 Task: Move the task Upgrade and migrate company quality management to a cloud-based solution to the section Done in the project BroaderPath and filter the tasks in the project by Incomplete tasks
Action: Mouse moved to (457, 184)
Screenshot: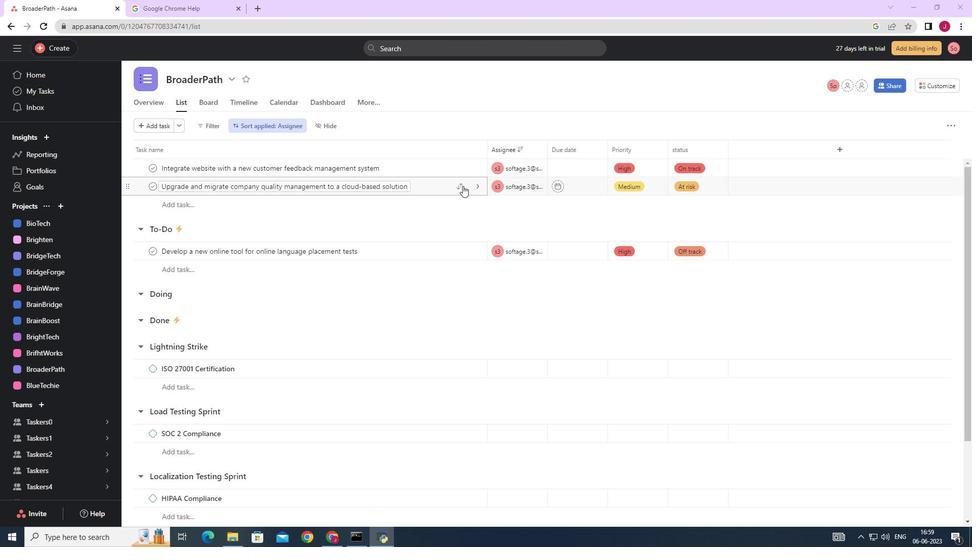 
Action: Mouse pressed left at (457, 184)
Screenshot: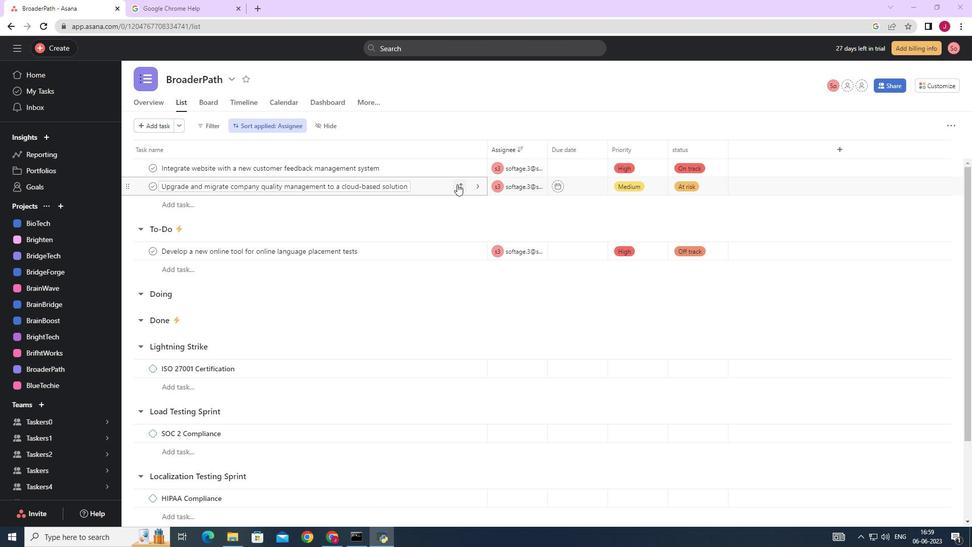 
Action: Mouse moved to (392, 280)
Screenshot: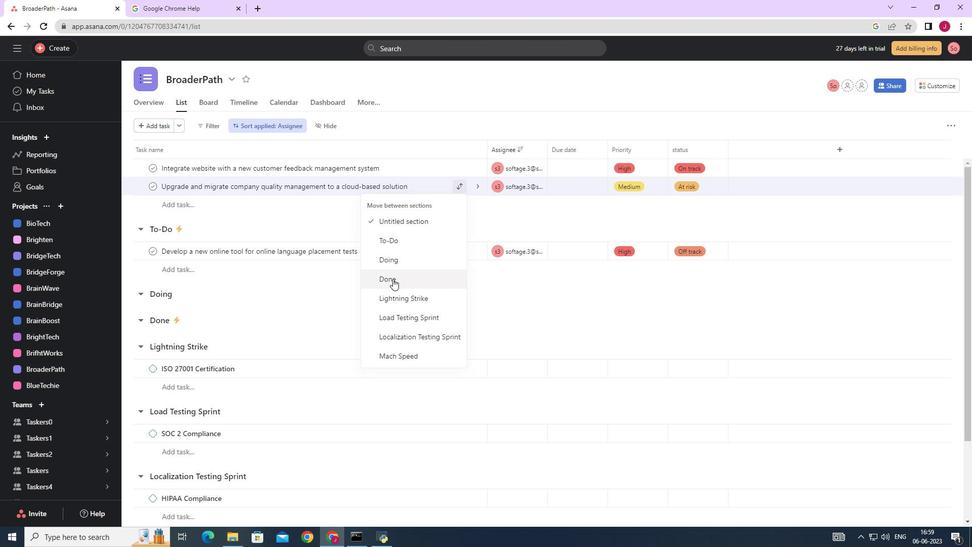
Action: Mouse pressed left at (392, 280)
Screenshot: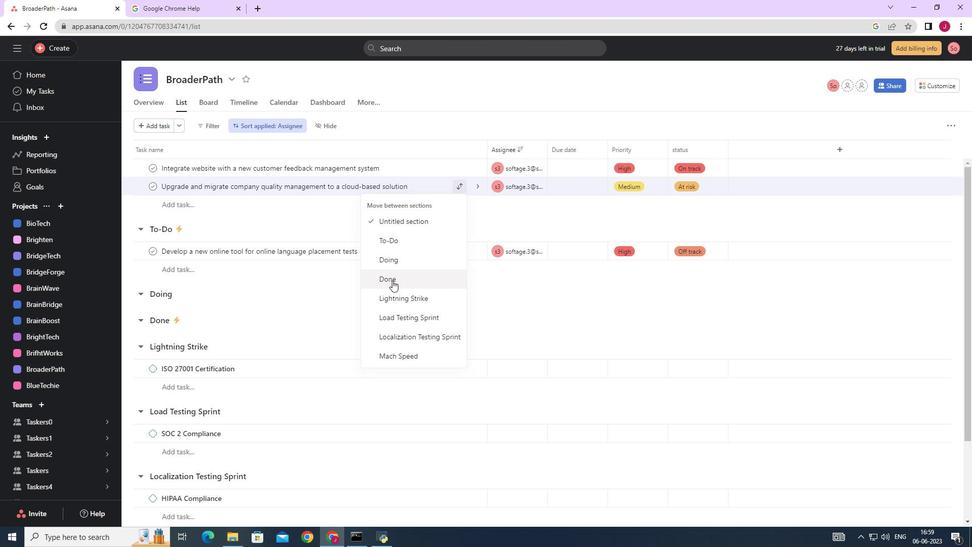
Action: Mouse moved to (209, 123)
Screenshot: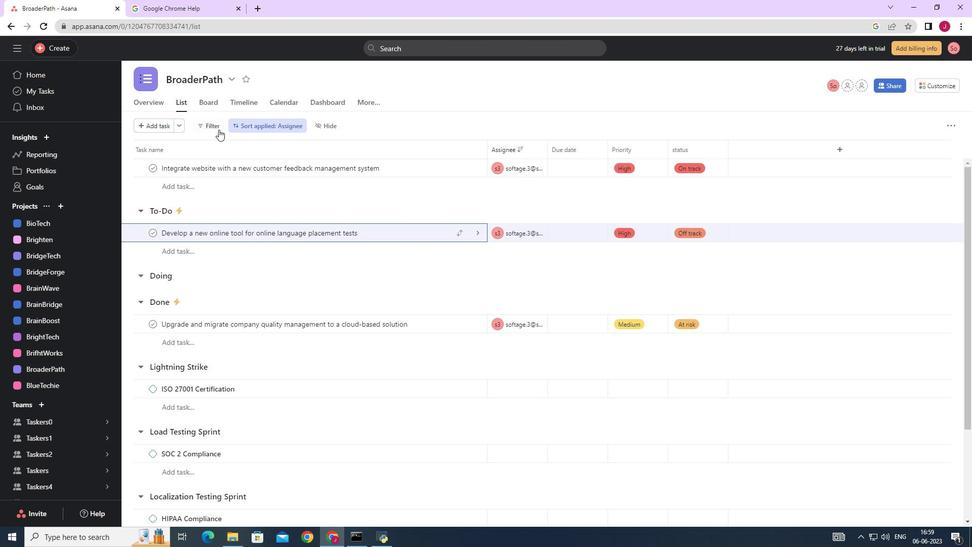 
Action: Mouse pressed left at (209, 123)
Screenshot: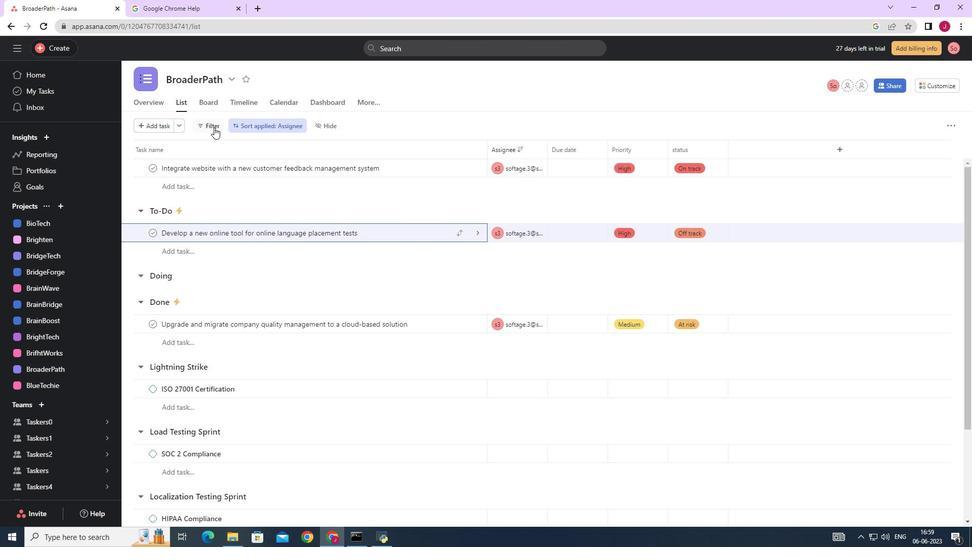 
Action: Mouse moved to (244, 164)
Screenshot: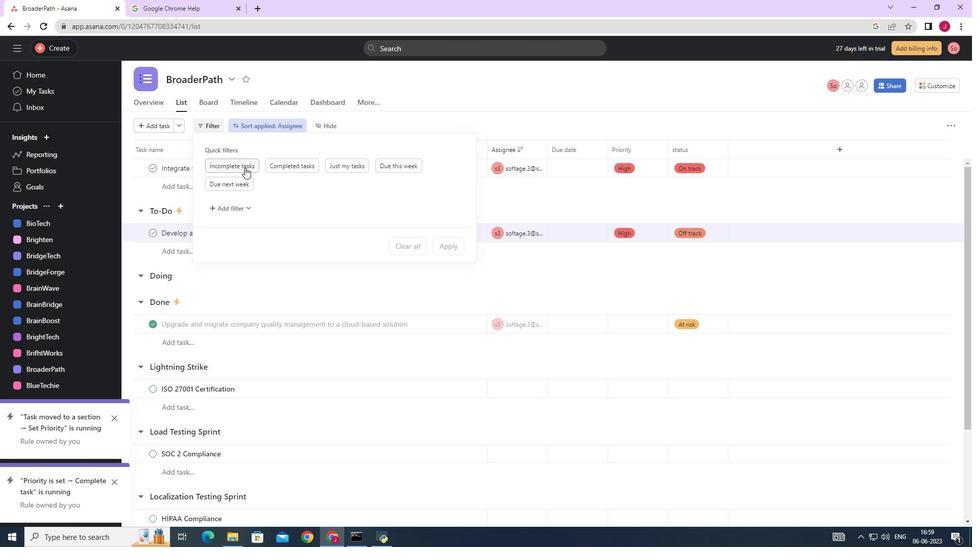 
Action: Mouse pressed left at (244, 164)
Screenshot: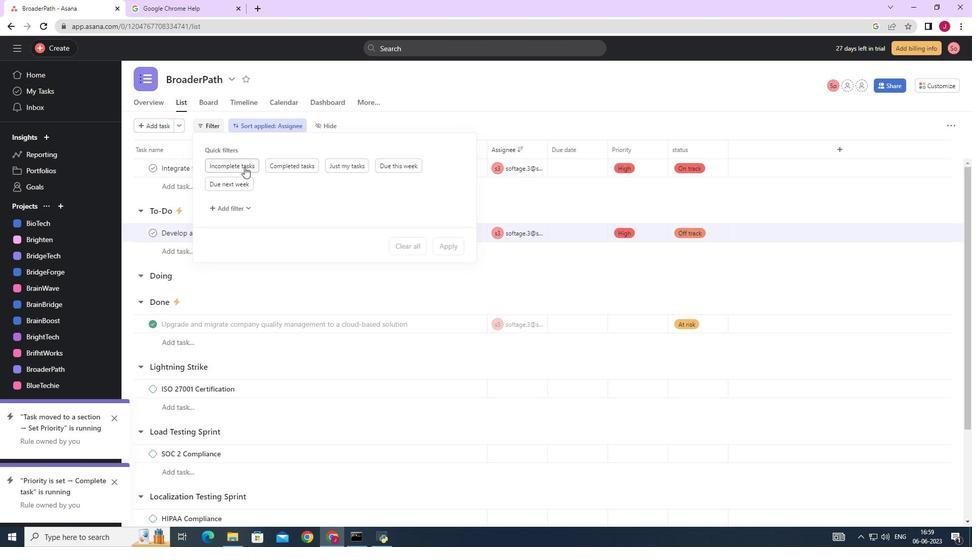 
Action: Mouse moved to (429, 256)
Screenshot: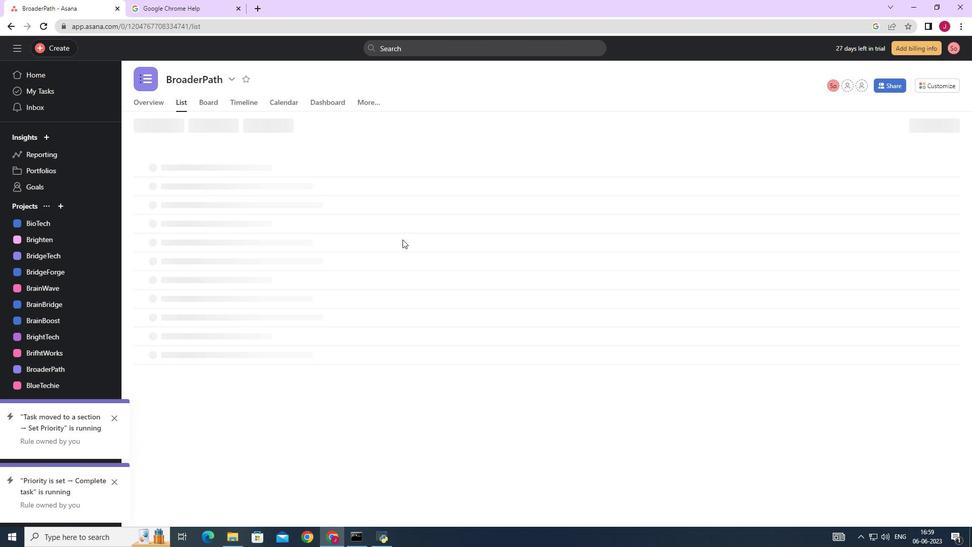 
